 Task: Find the driving routes for traveling to Empire State Building from Home and change the distance units to "miles".
Action: Mouse moved to (219, 79)
Screenshot: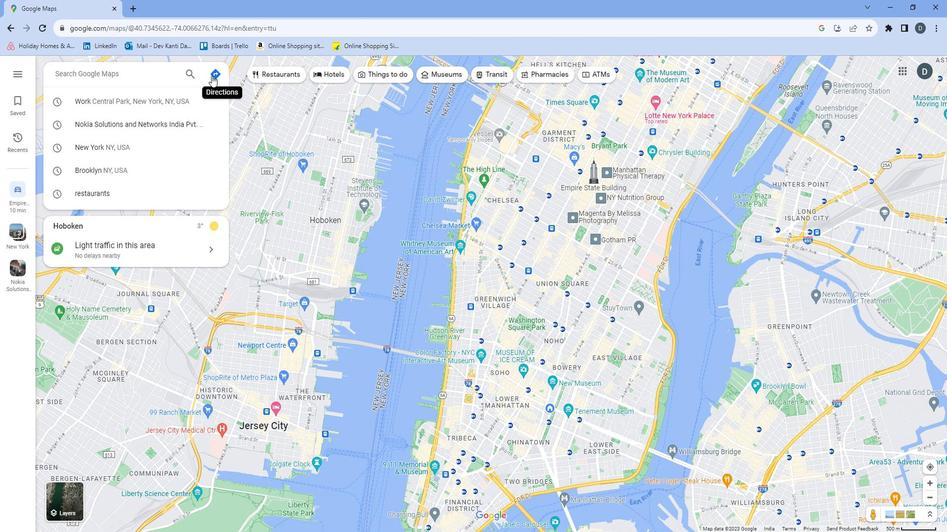 
Action: Mouse pressed left at (219, 79)
Screenshot: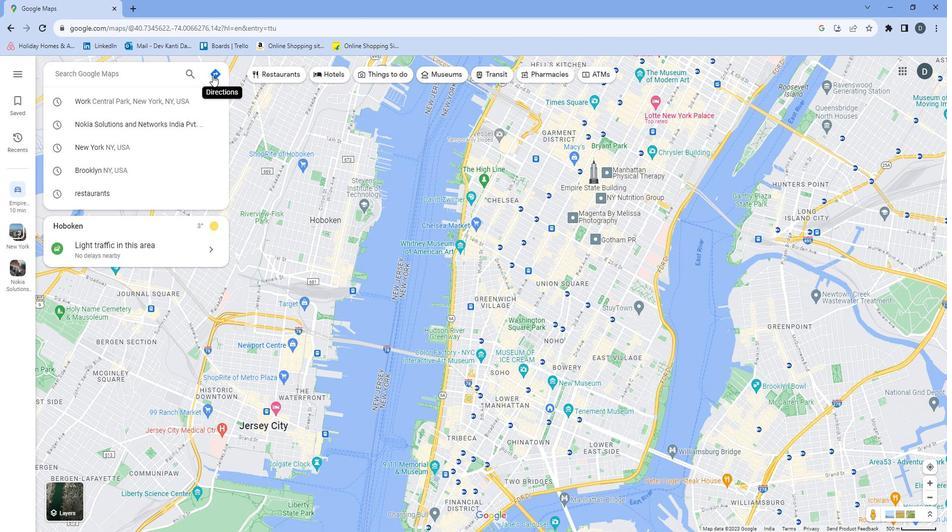 
Action: Mouse moved to (156, 104)
Screenshot: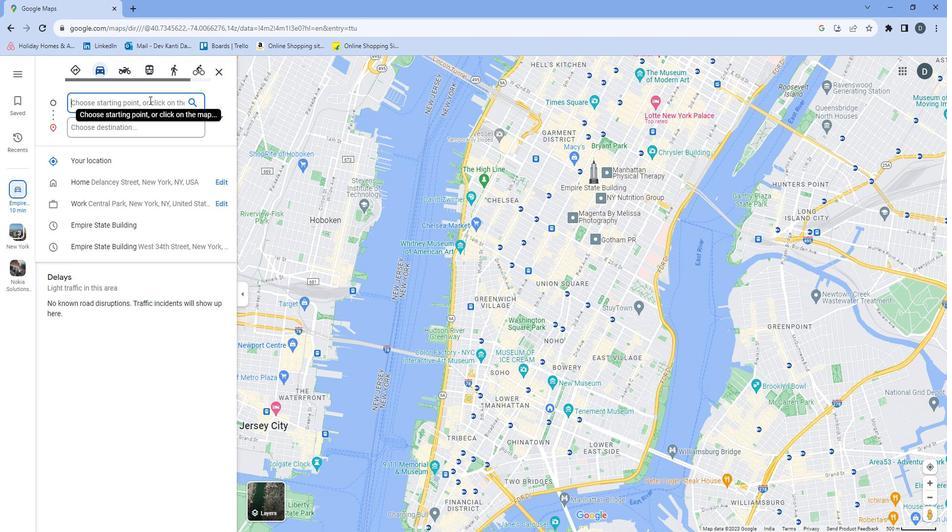 
Action: Mouse pressed left at (156, 104)
Screenshot: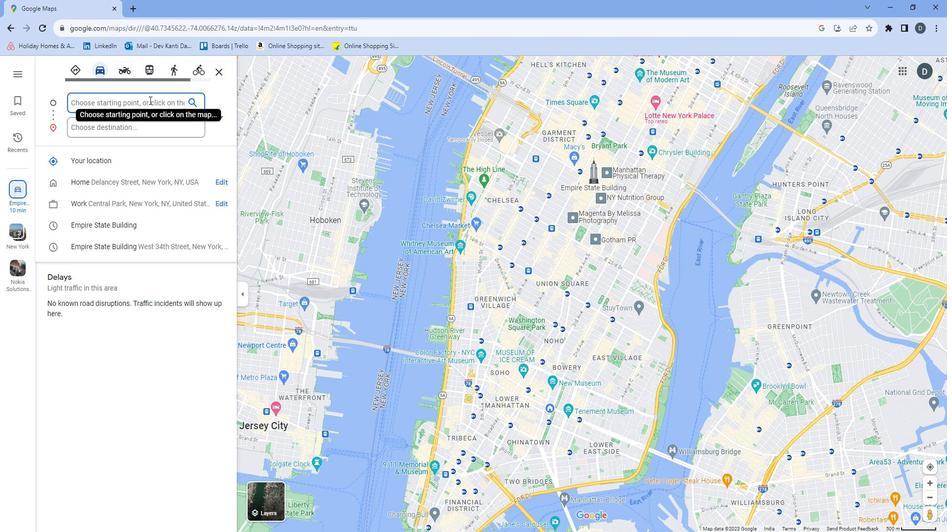 
Action: Mouse moved to (144, 177)
Screenshot: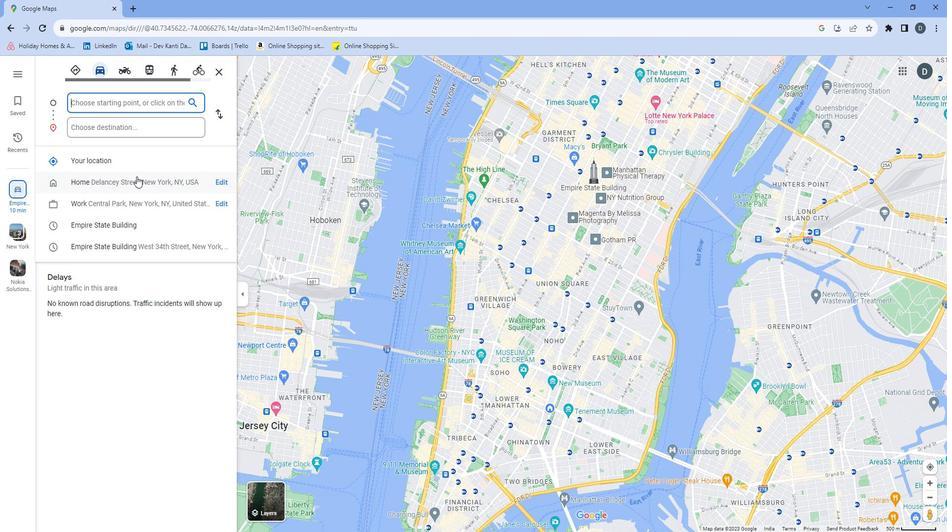 
Action: Mouse pressed left at (144, 177)
Screenshot: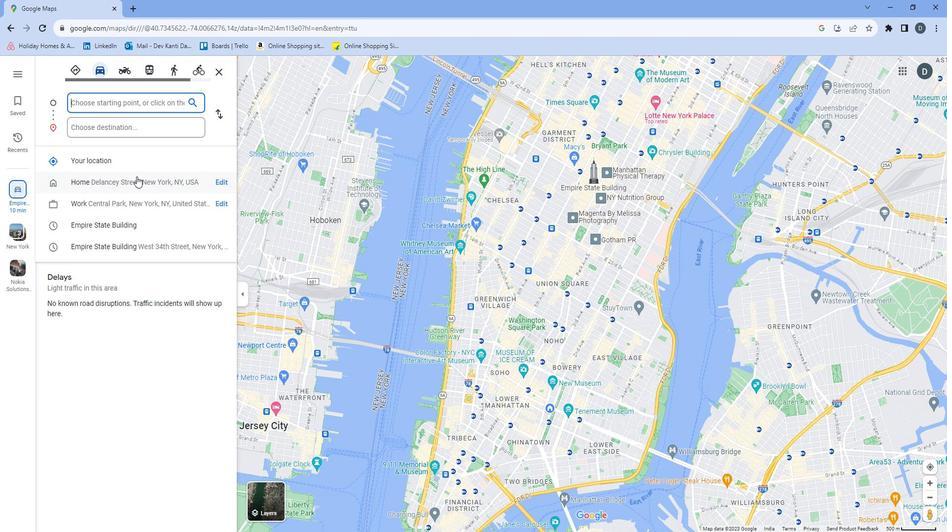 
Action: Mouse moved to (155, 129)
Screenshot: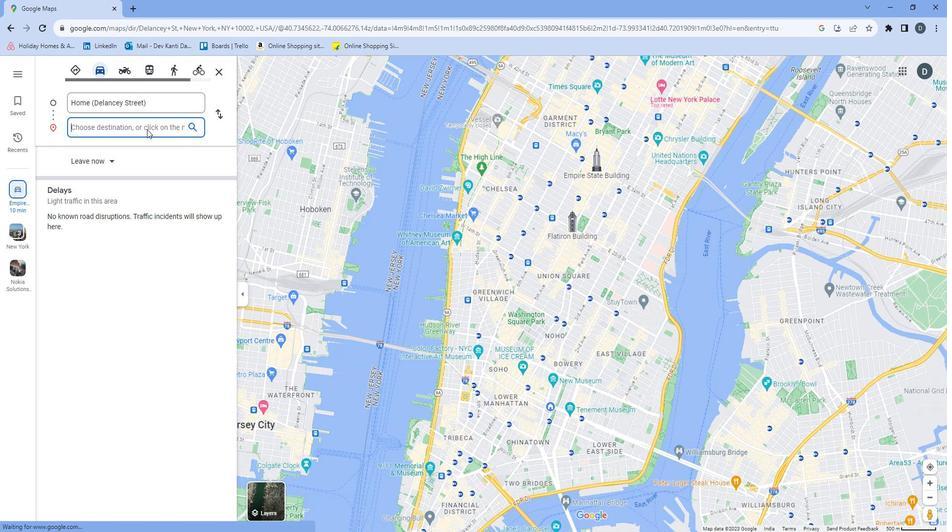 
Action: Mouse pressed left at (155, 129)
Screenshot: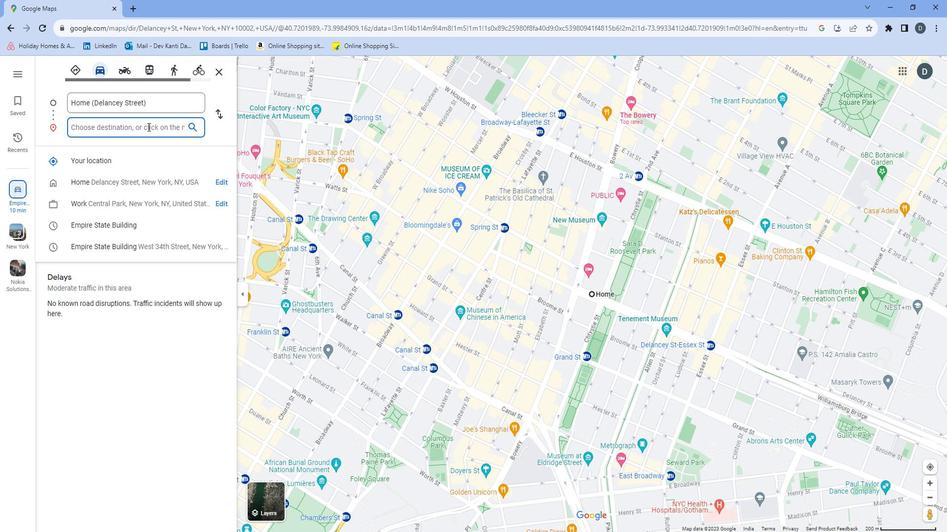 
Action: Key pressed <Key.shift>Empire<Key.space><Key.shift><Key.shift><Key.shift><Key.shift>State<Key.space><Key.shift>Building
Screenshot: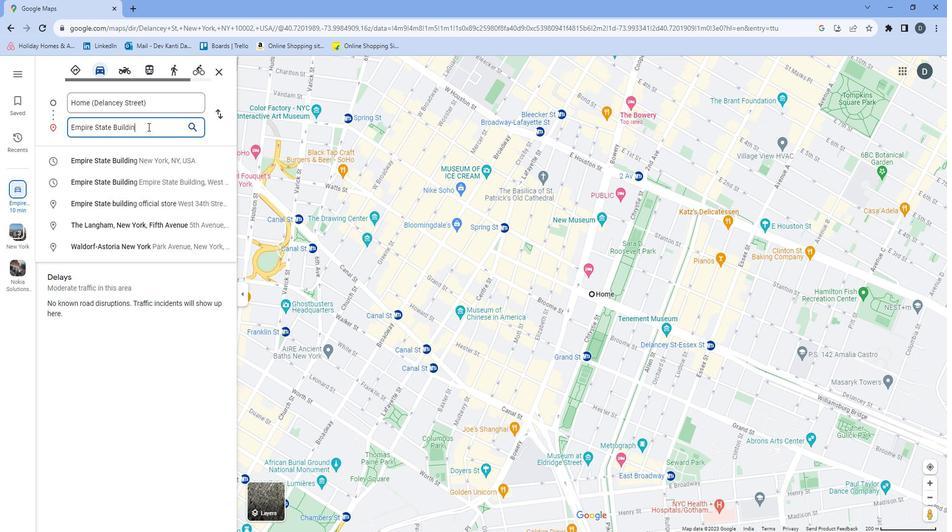 
Action: Mouse moved to (152, 158)
Screenshot: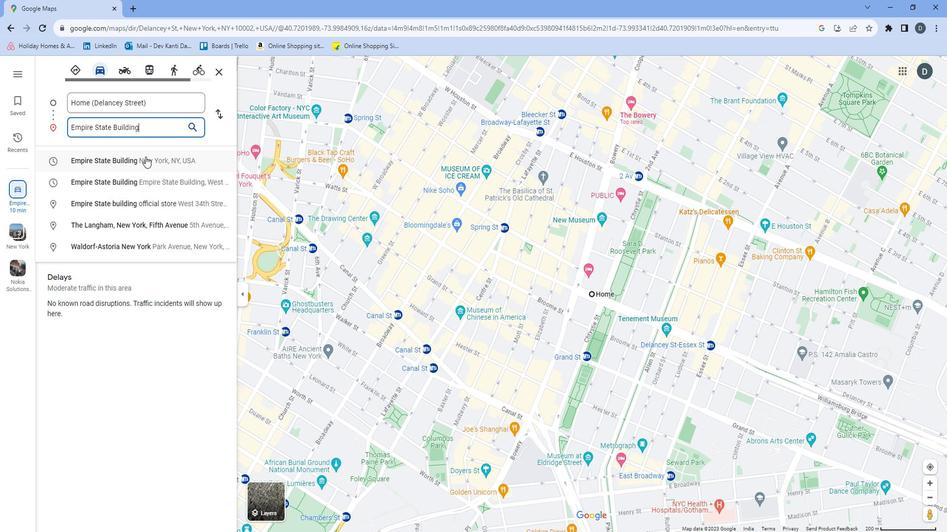 
Action: Mouse pressed left at (152, 158)
Screenshot: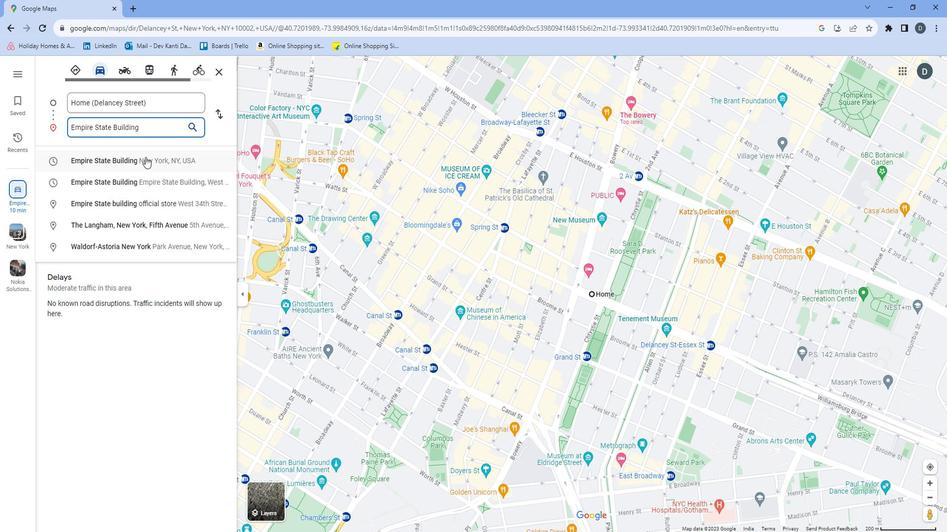 
Action: Mouse moved to (216, 184)
Screenshot: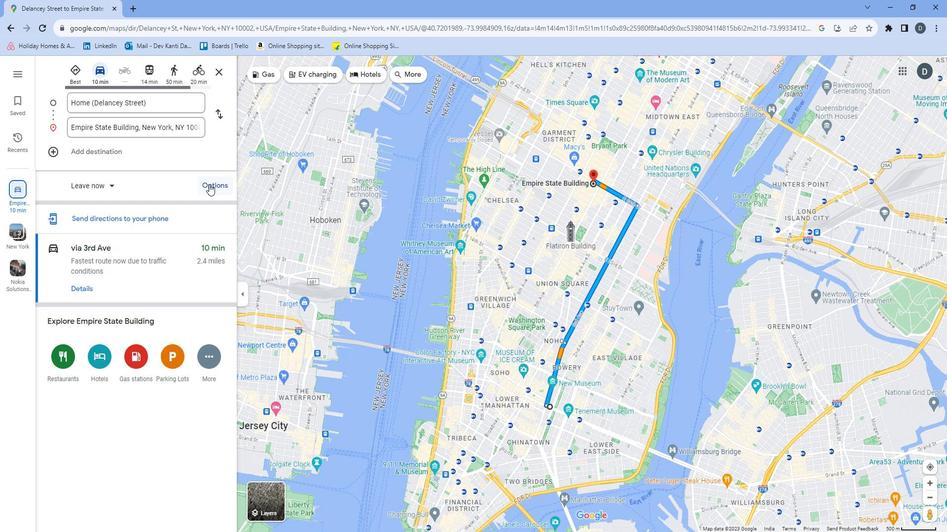 
Action: Mouse pressed left at (216, 184)
Screenshot: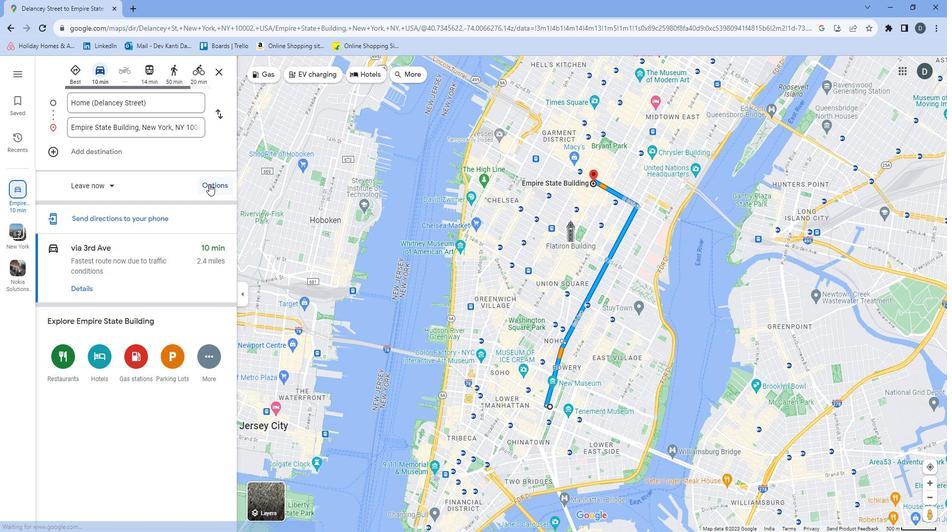 
Action: Mouse moved to (158, 237)
Screenshot: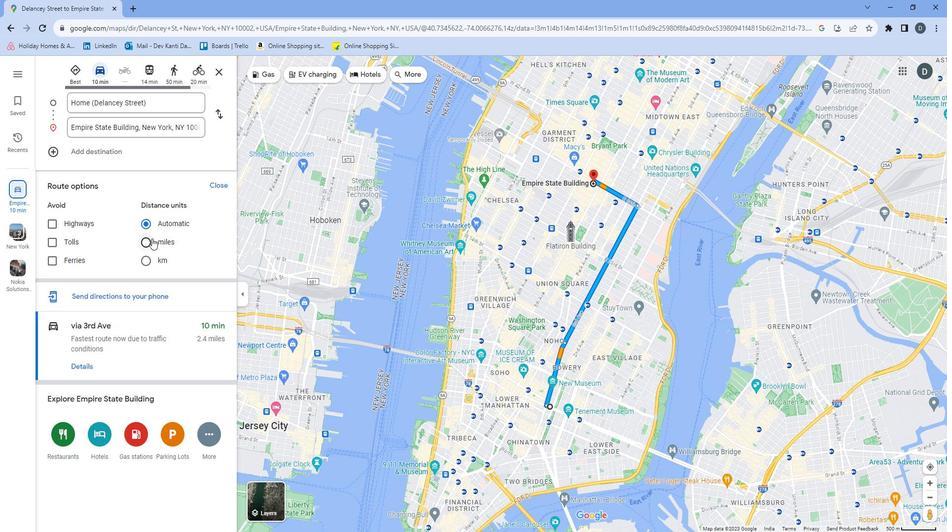 
Action: Mouse pressed left at (158, 237)
Screenshot: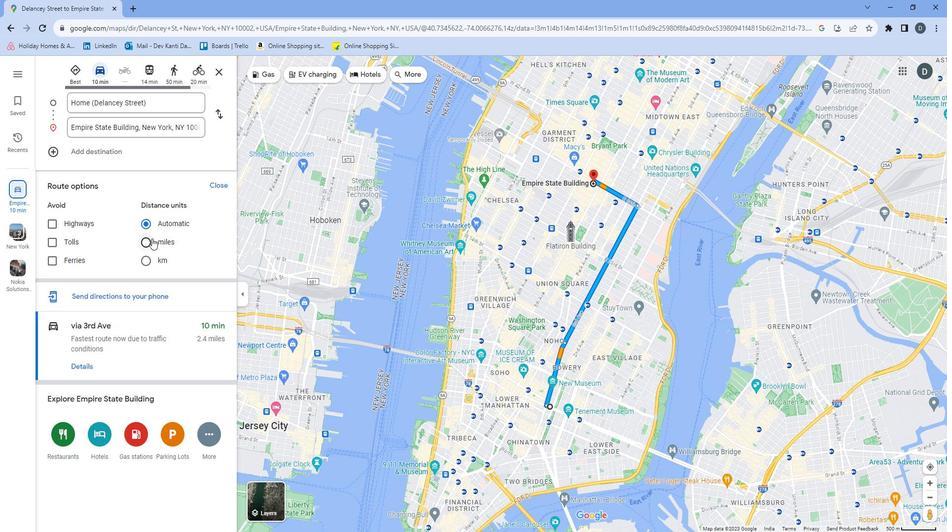 
Action: Mouse moved to (571, 453)
Screenshot: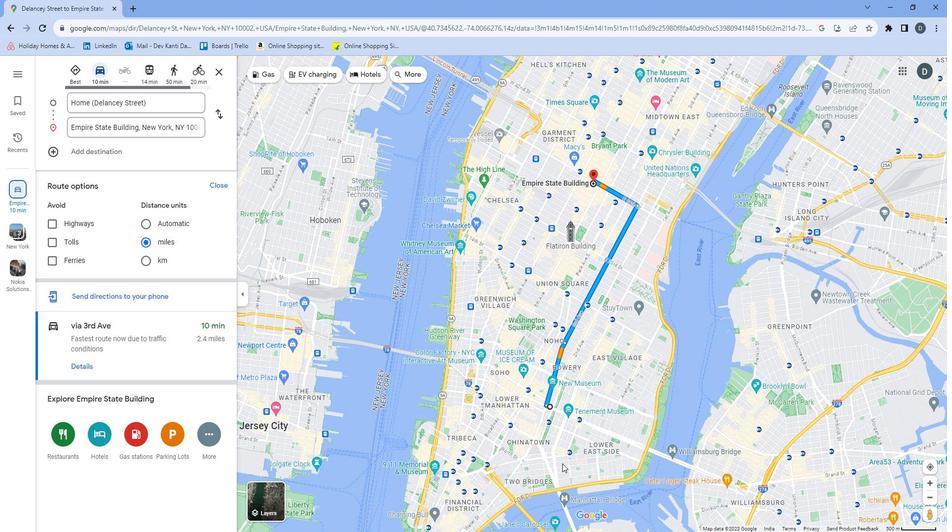 
Action: Mouse scrolled (571, 454) with delta (0, 0)
Screenshot: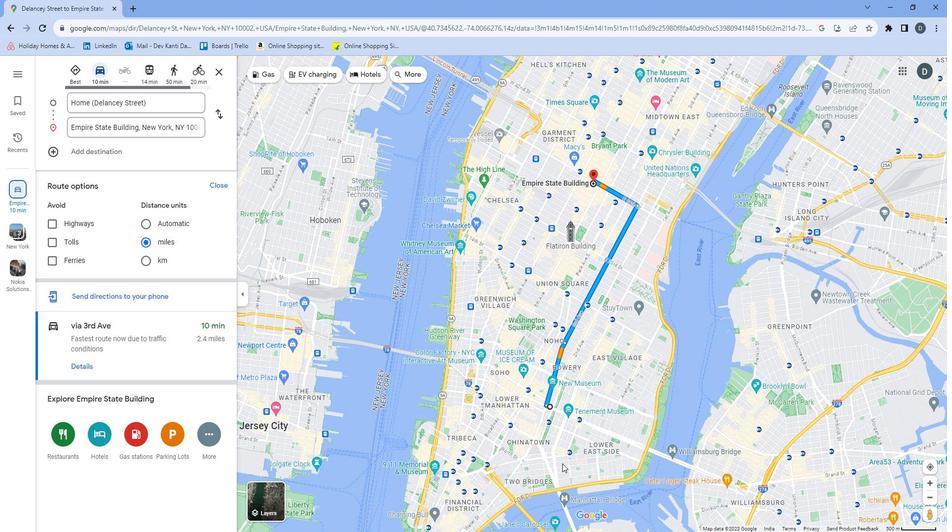 
Action: Mouse moved to (573, 451)
Screenshot: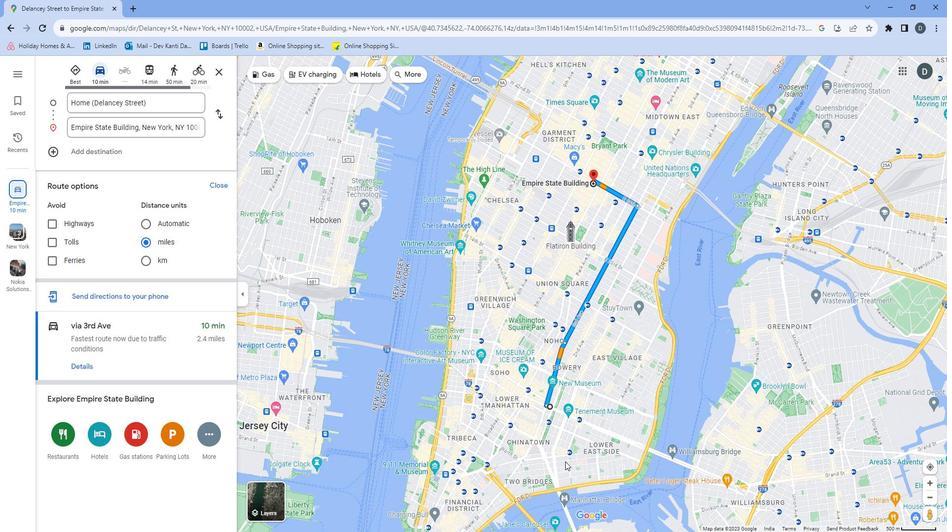 
Action: Mouse scrolled (573, 451) with delta (0, 0)
Screenshot: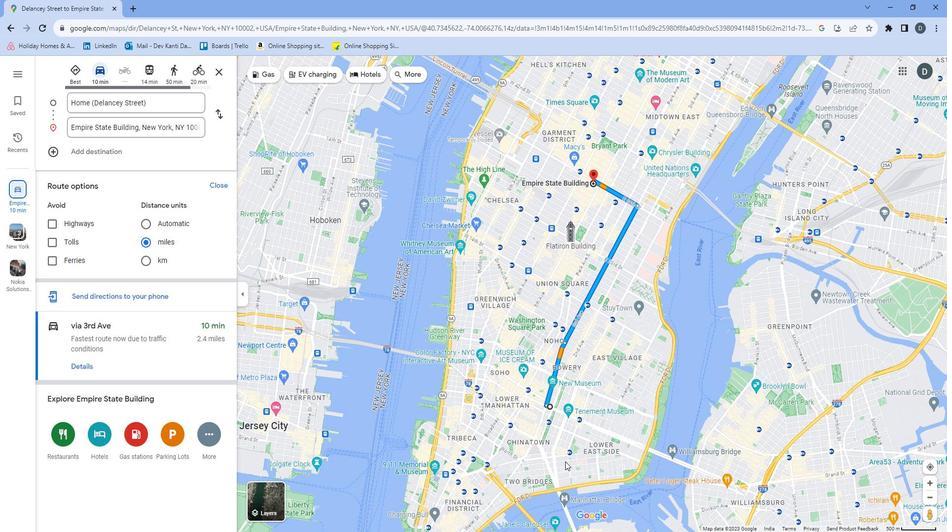 
Action: Mouse scrolled (573, 451) with delta (0, 0)
Screenshot: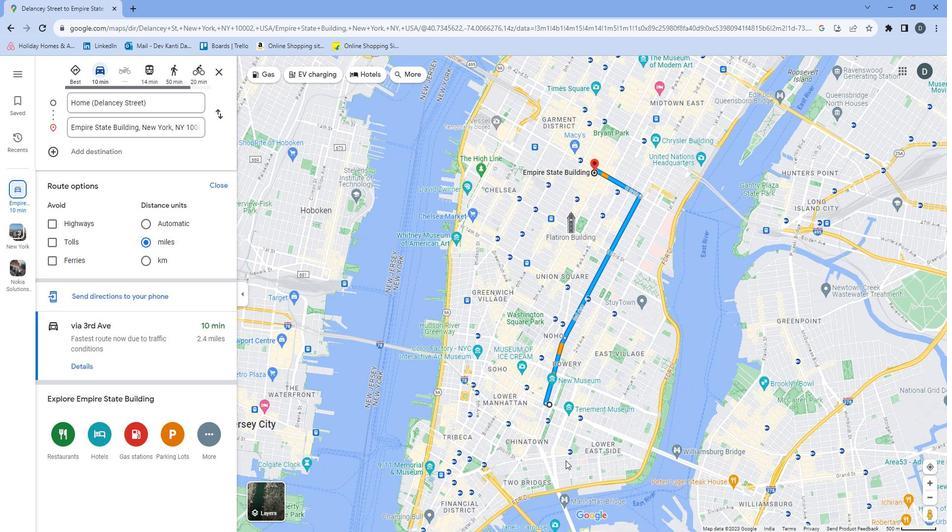 
Action: Mouse scrolled (573, 451) with delta (0, 0)
Screenshot: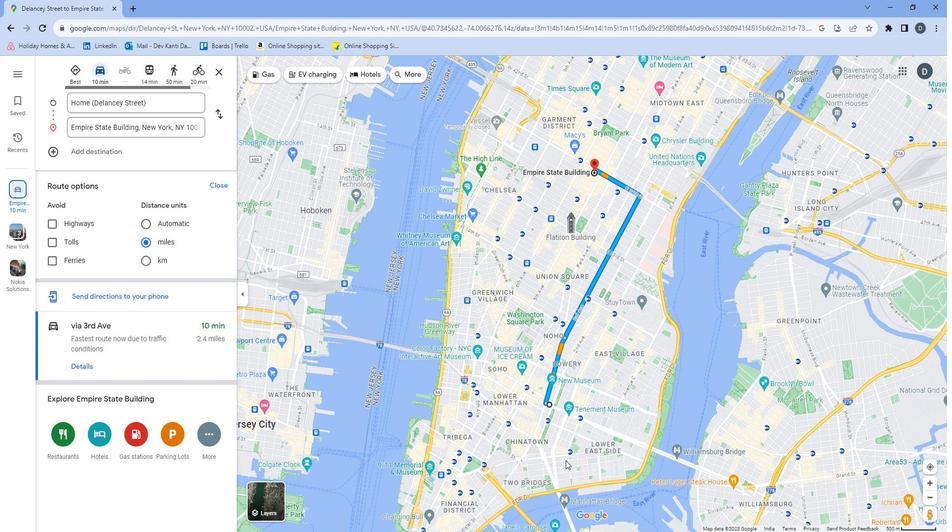 
Action: Mouse scrolled (573, 451) with delta (0, 0)
Screenshot: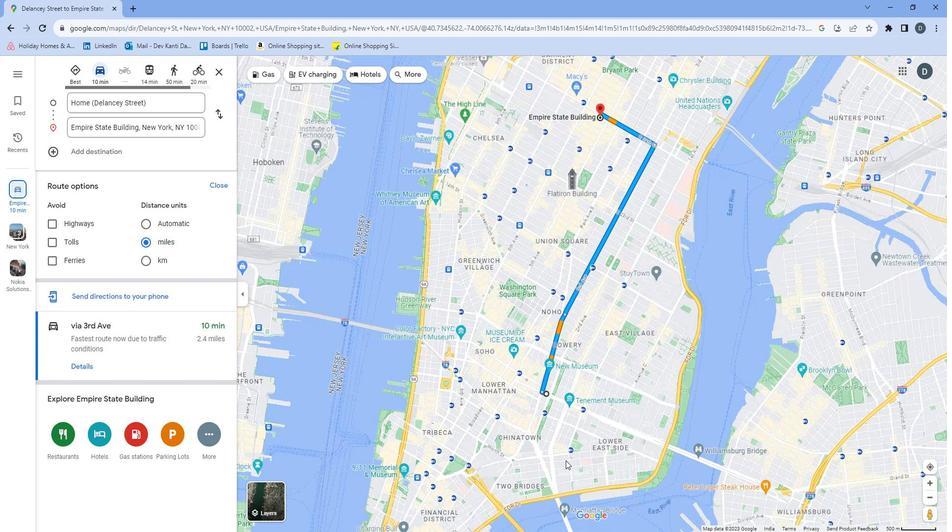 
Action: Mouse moved to (502, 305)
Screenshot: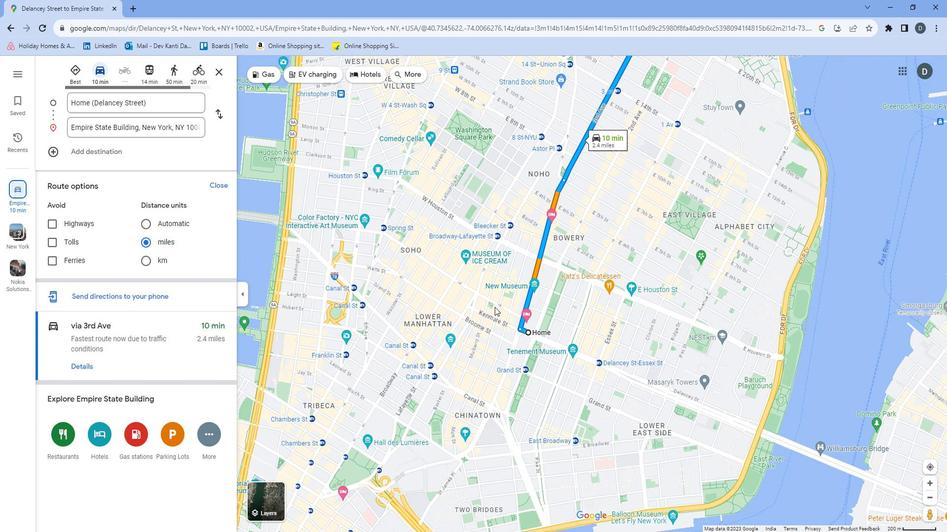 
Action: Mouse pressed left at (502, 305)
Screenshot: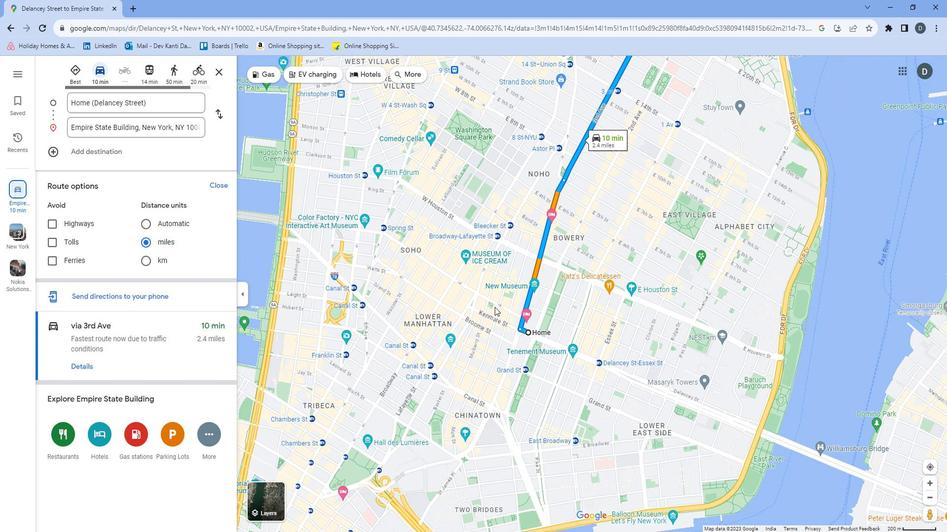 
Action: Mouse moved to (524, 290)
Screenshot: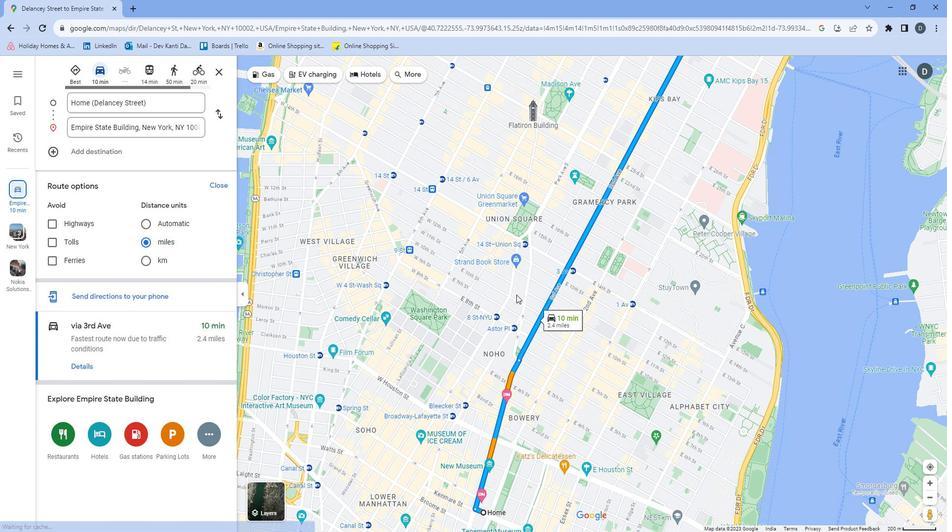 
Action: Mouse pressed left at (524, 290)
Screenshot: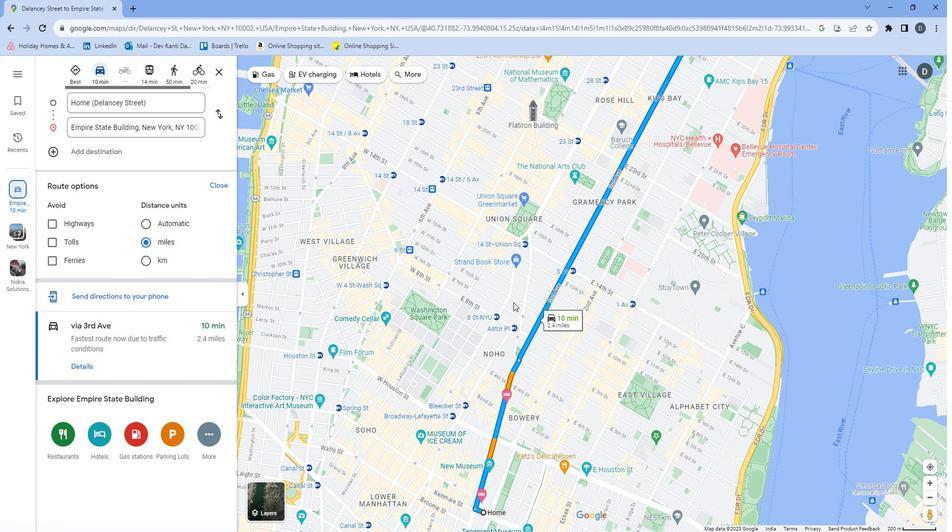 
Action: Mouse moved to (489, 283)
Screenshot: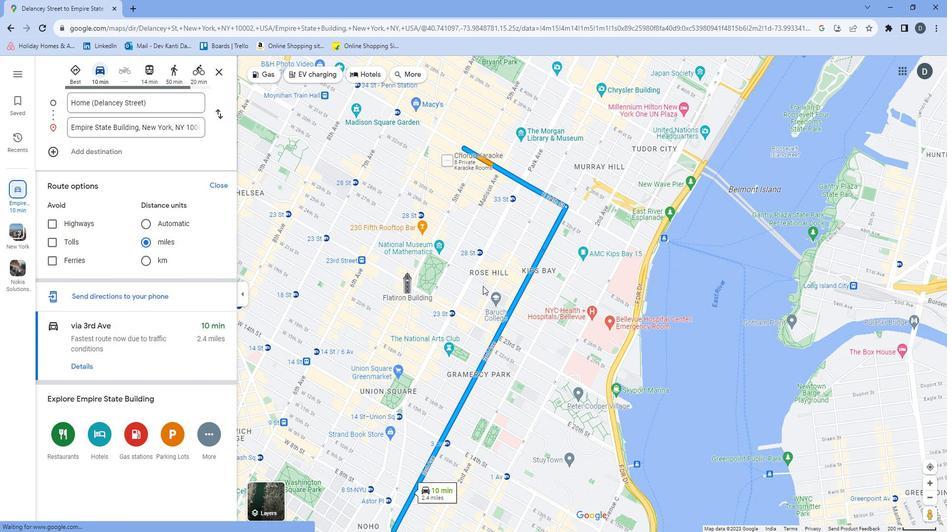 
Action: Mouse pressed left at (489, 283)
Screenshot: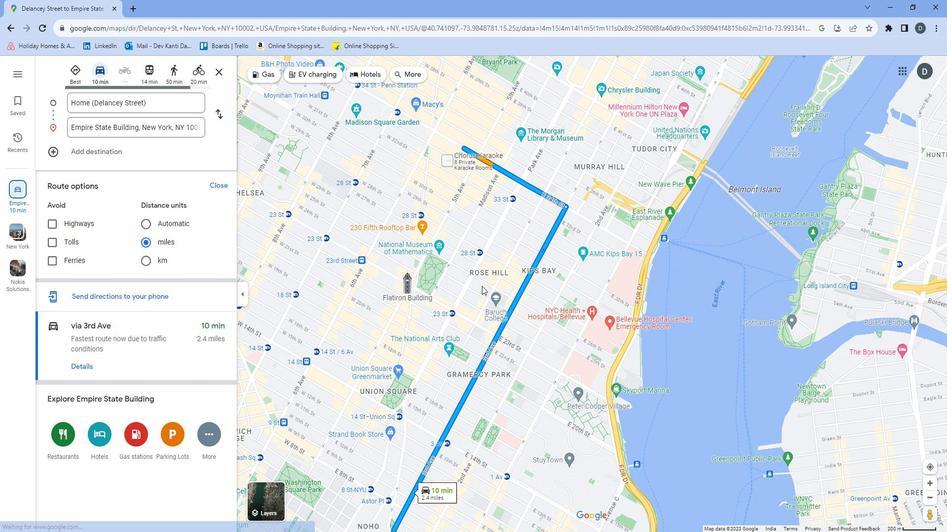 
Action: Mouse moved to (484, 364)
Screenshot: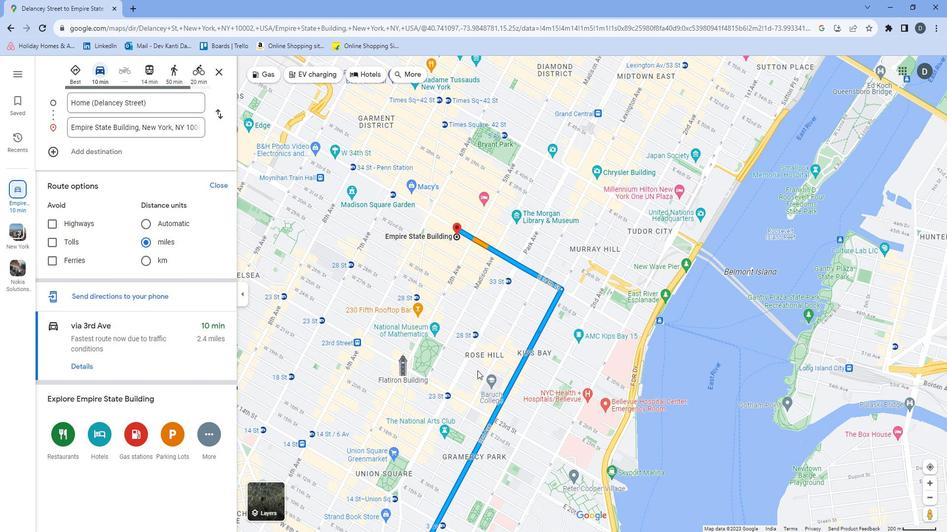 
